 Task: In the Contact  Valentina.Carter@carnegiehall.org, schedule and save the meeting with title: 'Product Demo and Service Presentation', Select date: '10 September, 2023', select start time: 10:00:AM. Add location on call (415) 123-4585 with meeting description: For further discussion on products, kindly join the meeting.. Logged in from softage.4@softage.net
Action: Mouse moved to (78, 52)
Screenshot: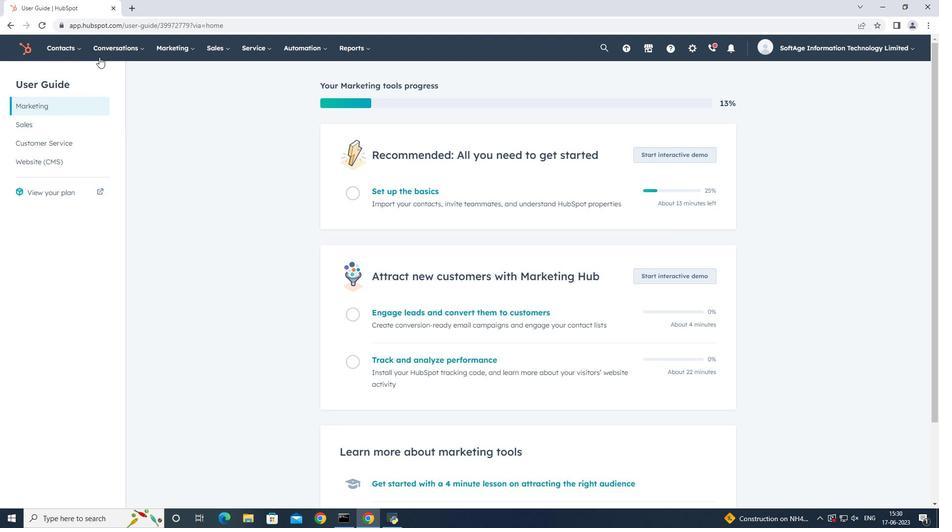 
Action: Mouse pressed left at (78, 52)
Screenshot: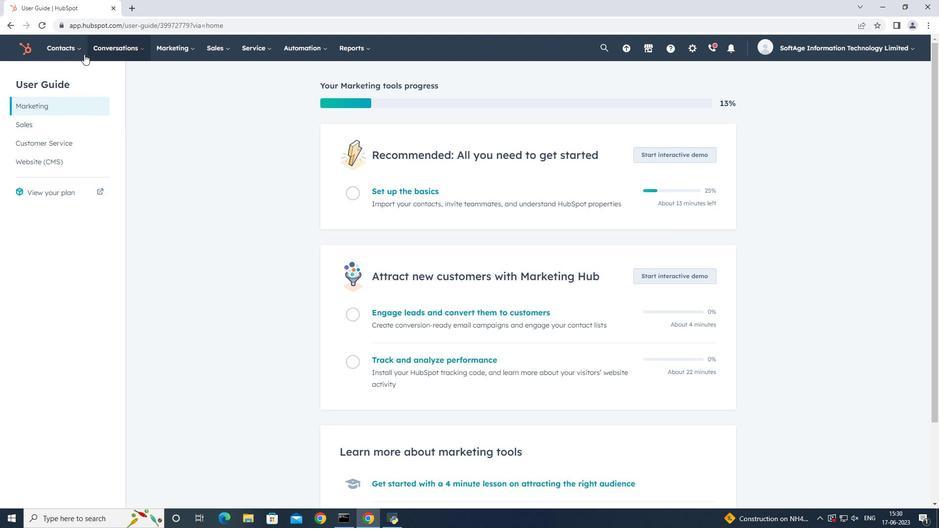 
Action: Mouse moved to (77, 72)
Screenshot: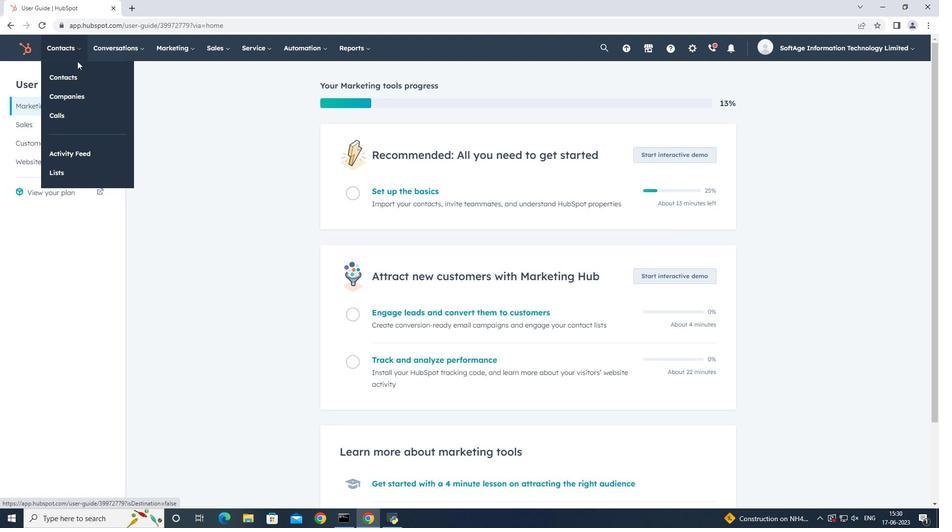 
Action: Mouse pressed left at (77, 72)
Screenshot: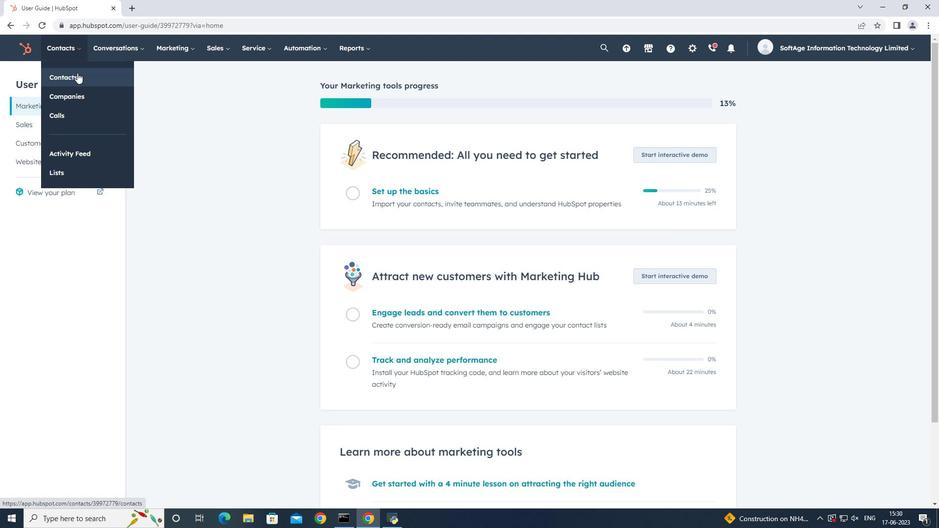 
Action: Mouse moved to (79, 161)
Screenshot: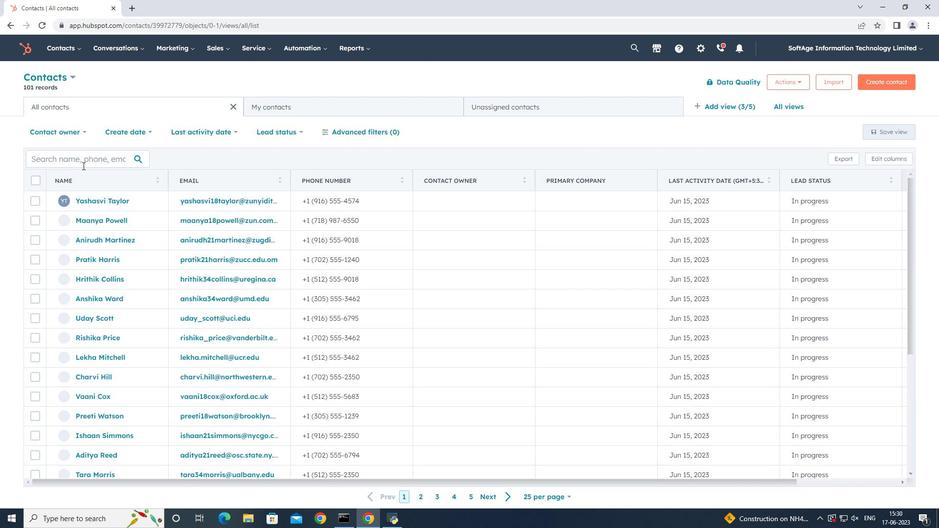 
Action: Mouse pressed left at (79, 161)
Screenshot: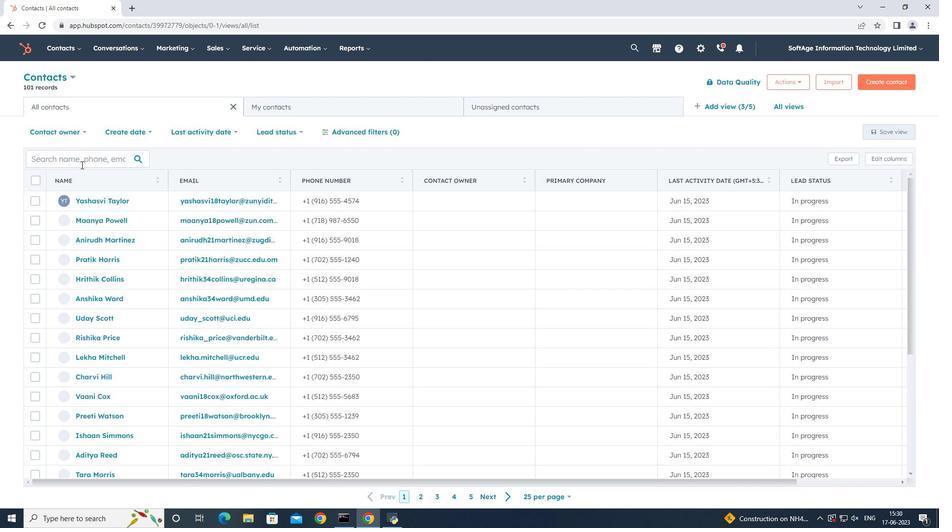 
Action: Key pressed valentina
Screenshot: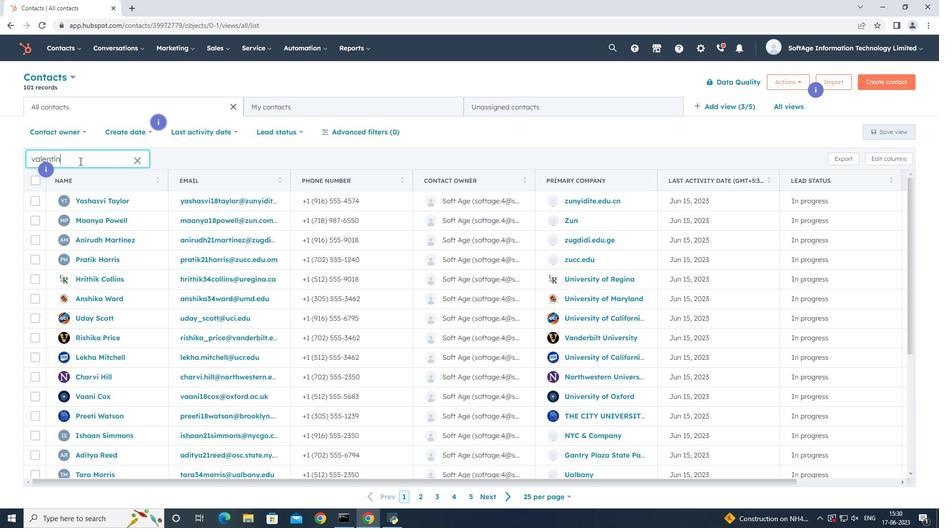 
Action: Mouse moved to (90, 261)
Screenshot: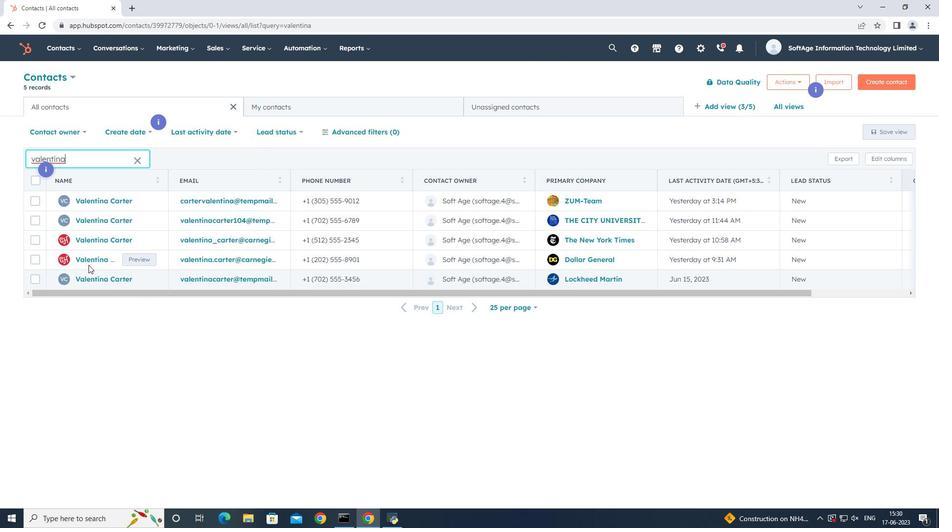 
Action: Mouse pressed left at (90, 261)
Screenshot: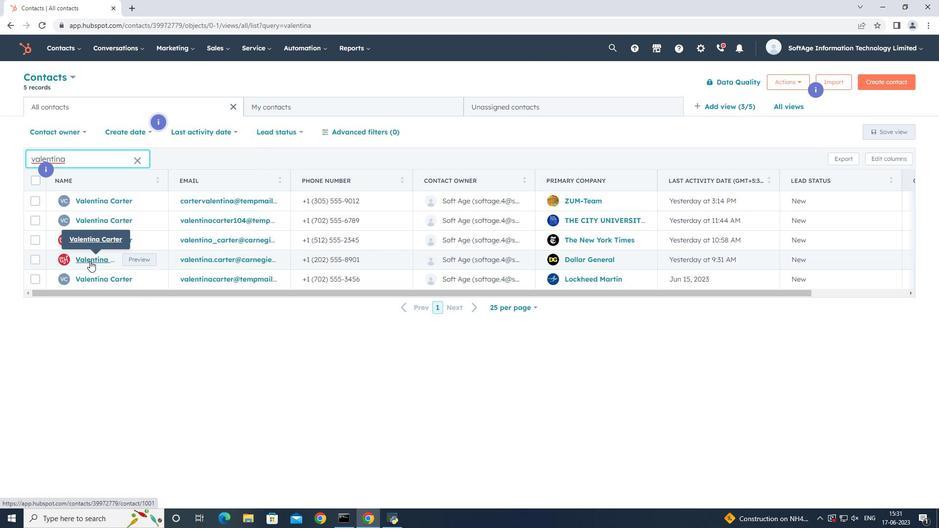 
Action: Mouse moved to (155, 201)
Screenshot: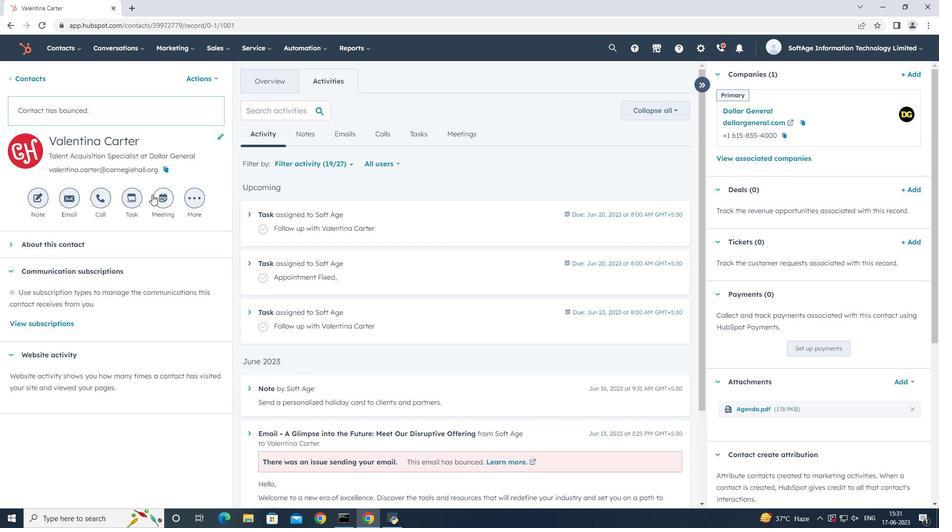 
Action: Mouse pressed left at (155, 201)
Screenshot: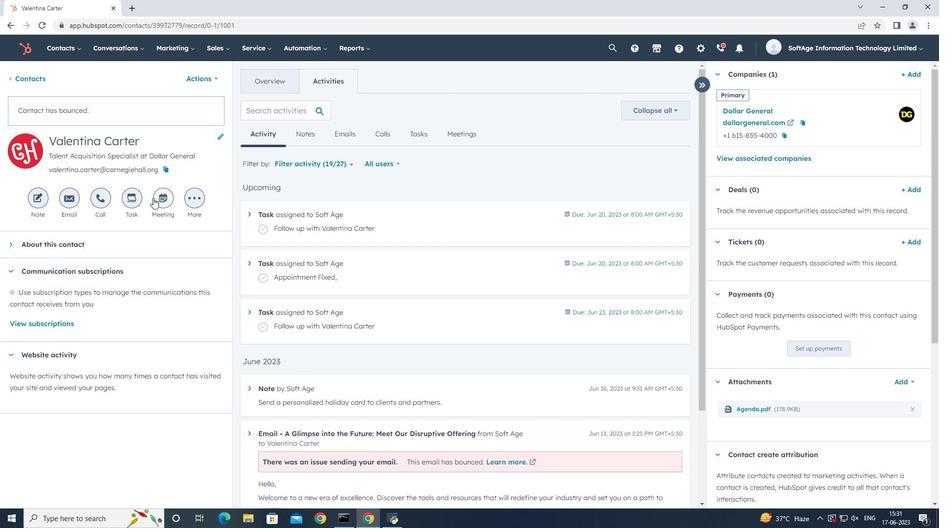 
Action: Mouse moved to (339, 314)
Screenshot: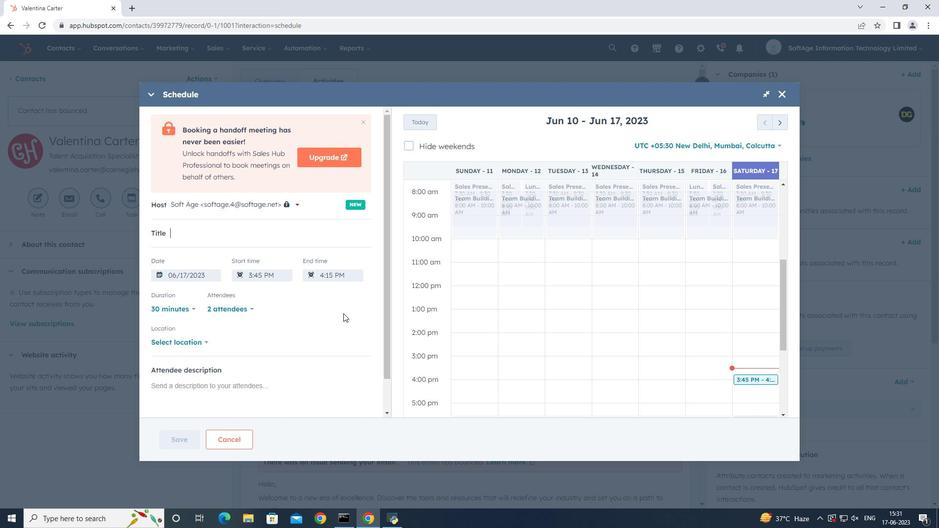 
Action: Key pressed <Key.shift_r>Product<Key.space><Key.shift_r><Key.shift_r>Our<Key.backspace><Key.backspace><Key.backspace><Key.shift>De
Screenshot: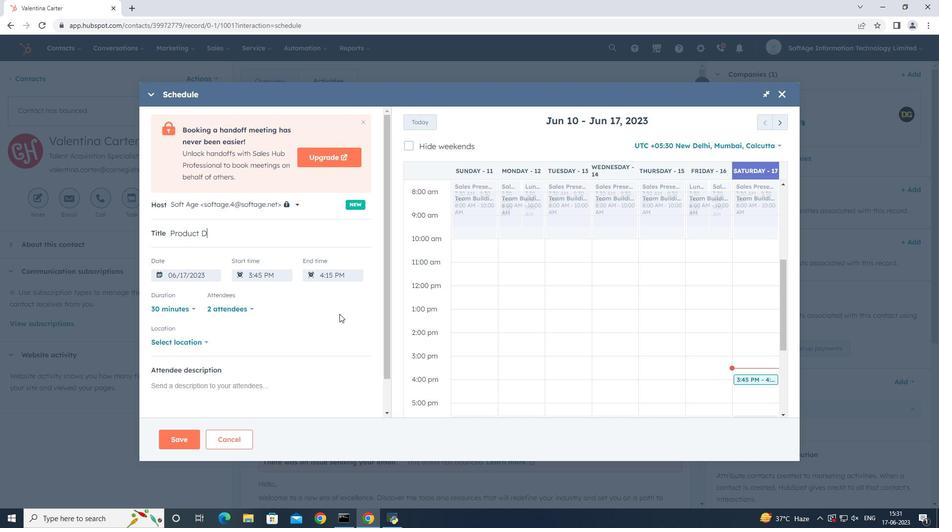 
Action: Mouse moved to (339, 314)
Screenshot: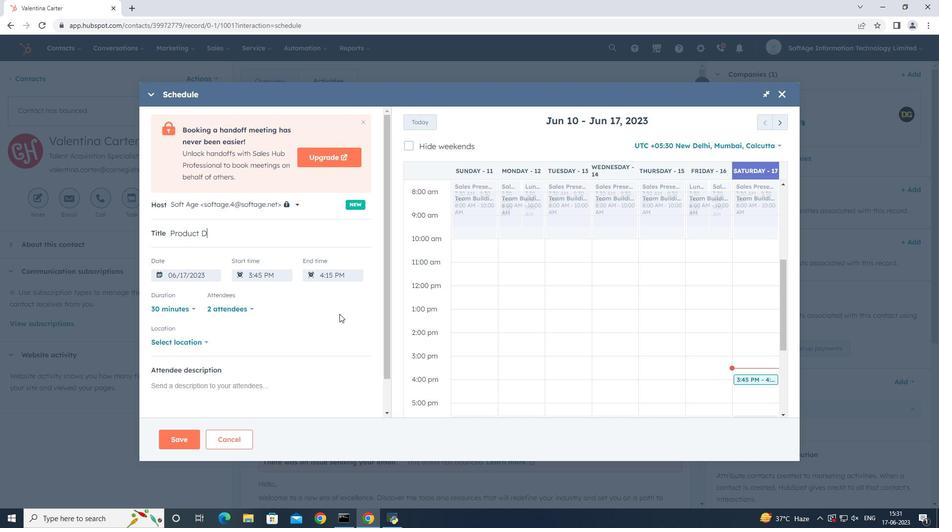 
Action: Key pressed mo<Key.space>and<Key.space><Key.shift>Service<Key.space><Key.shift_r>Presentation<Key.space><Key.backspace>,
Screenshot: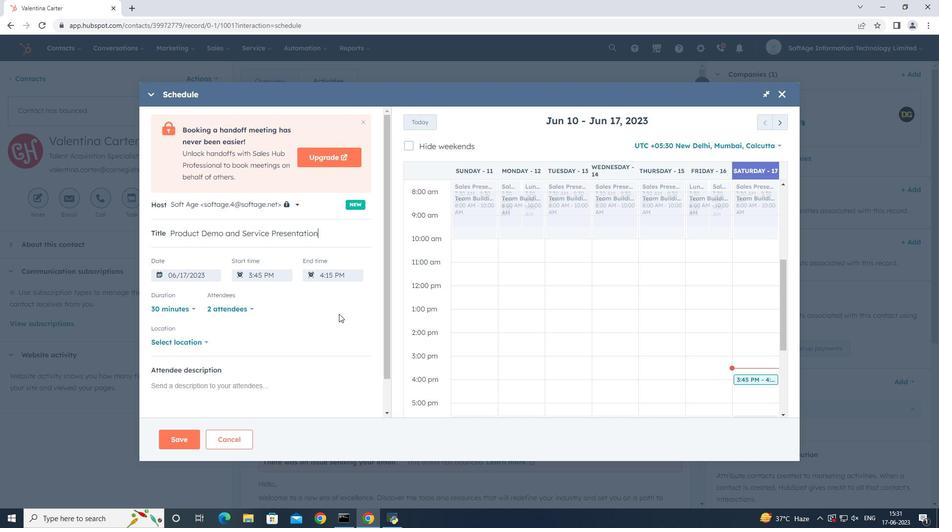 
Action: Mouse moved to (196, 343)
Screenshot: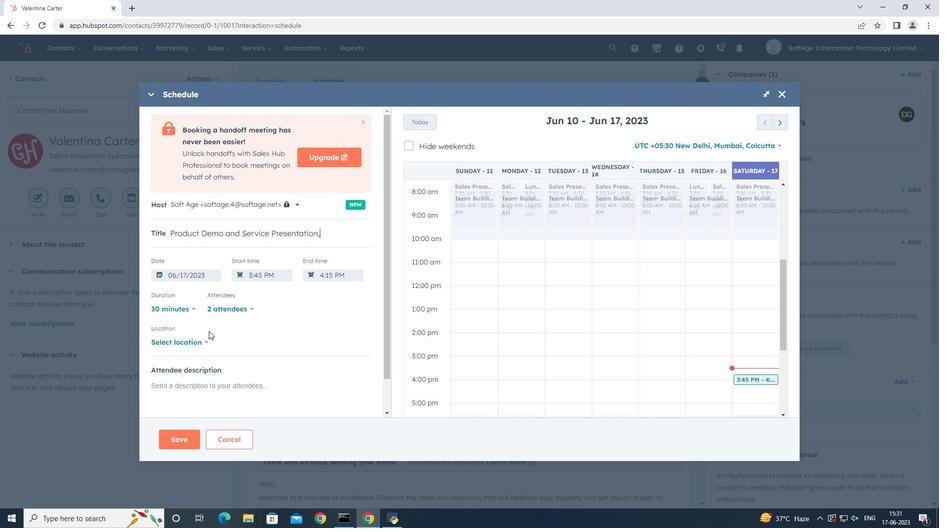 
Action: Mouse pressed left at (196, 343)
Screenshot: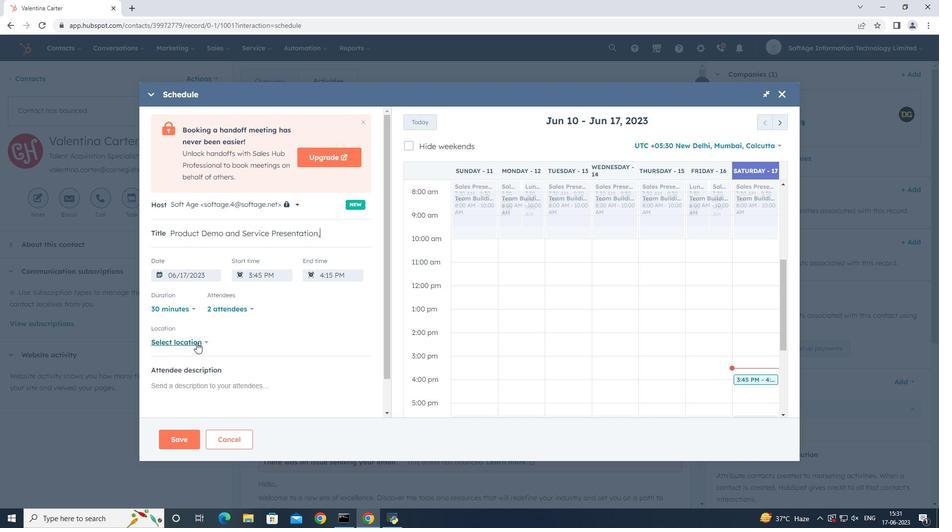 
Action: Mouse moved to (241, 316)
Screenshot: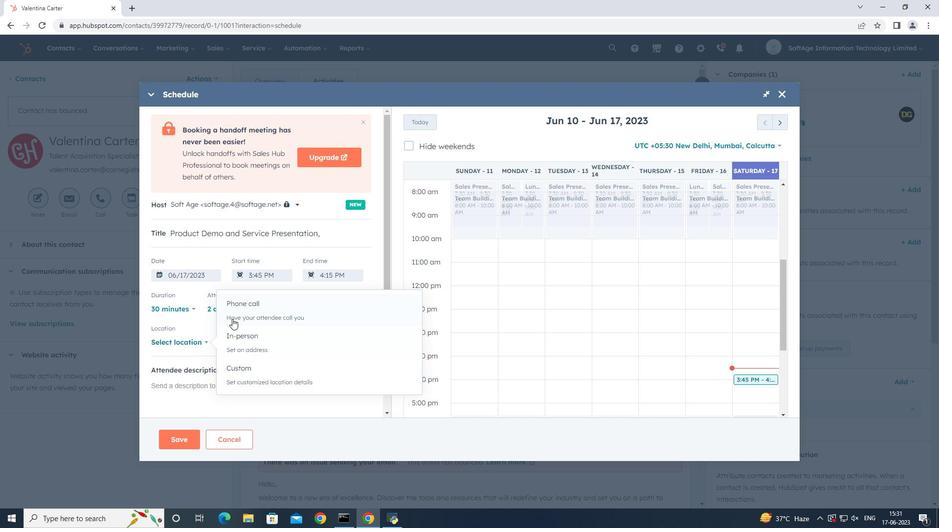 
Action: Mouse pressed left at (241, 316)
Screenshot: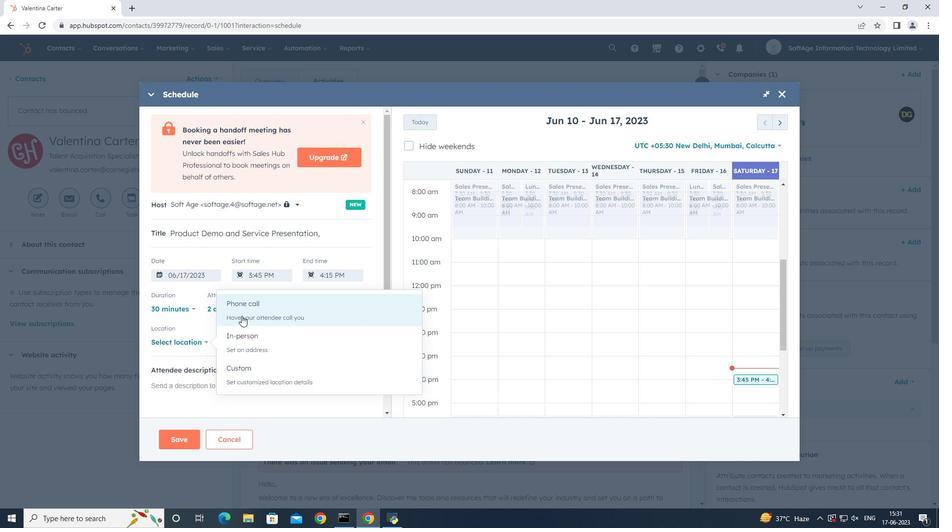 
Action: Mouse moved to (257, 344)
Screenshot: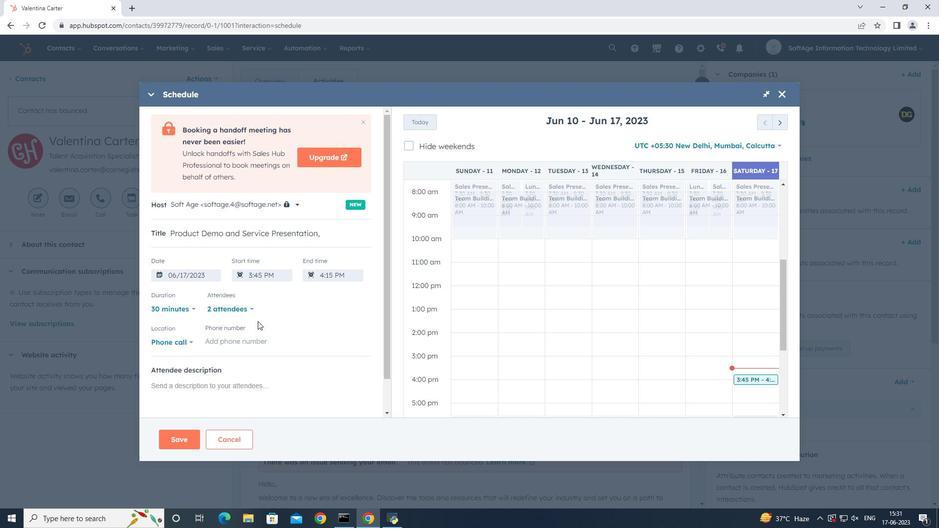 
Action: Mouse pressed left at (257, 344)
Screenshot: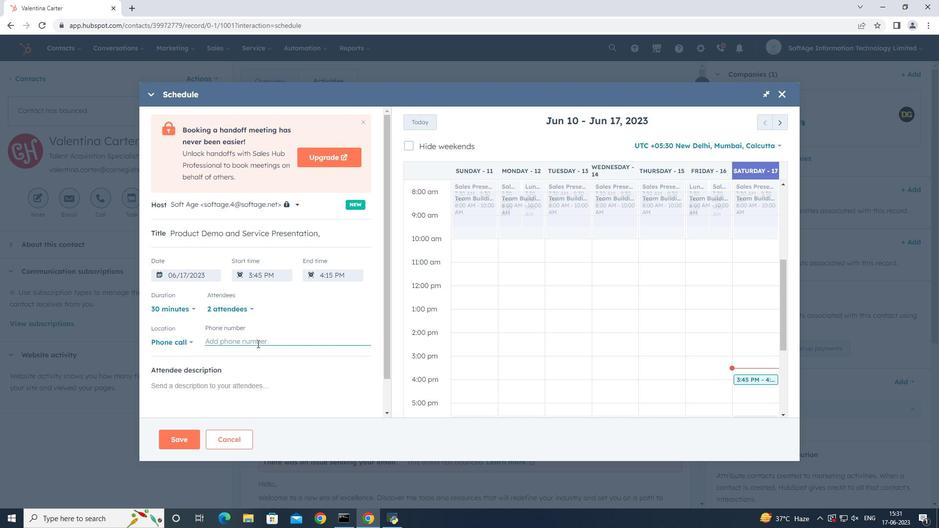 
Action: Mouse moved to (250, 346)
Screenshot: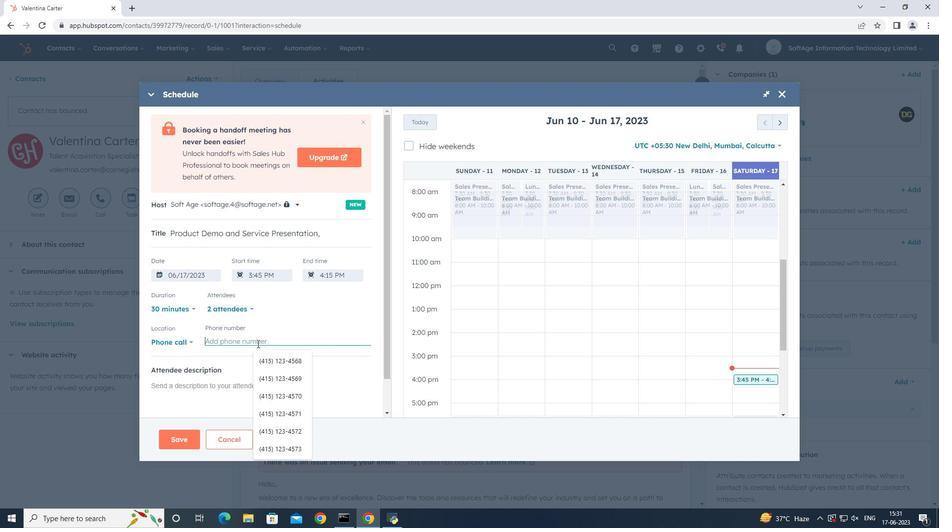 
Action: Key pressed <Key.shift_r><Key.shift_r>(415<Key.shift_r><Key.shift_r><Key.shift_r><Key.shift_r><Key.shift_r>)<Key.space>123-4585
Screenshot: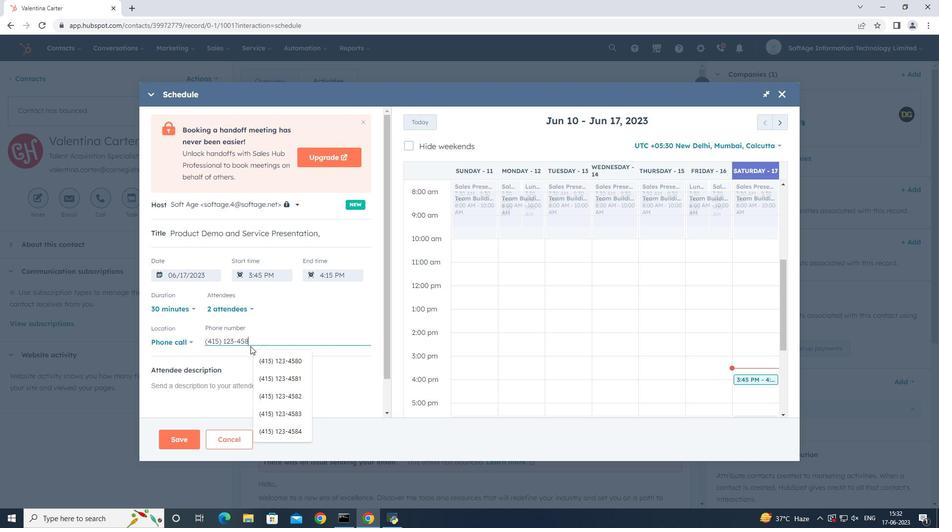 
Action: Mouse moved to (226, 384)
Screenshot: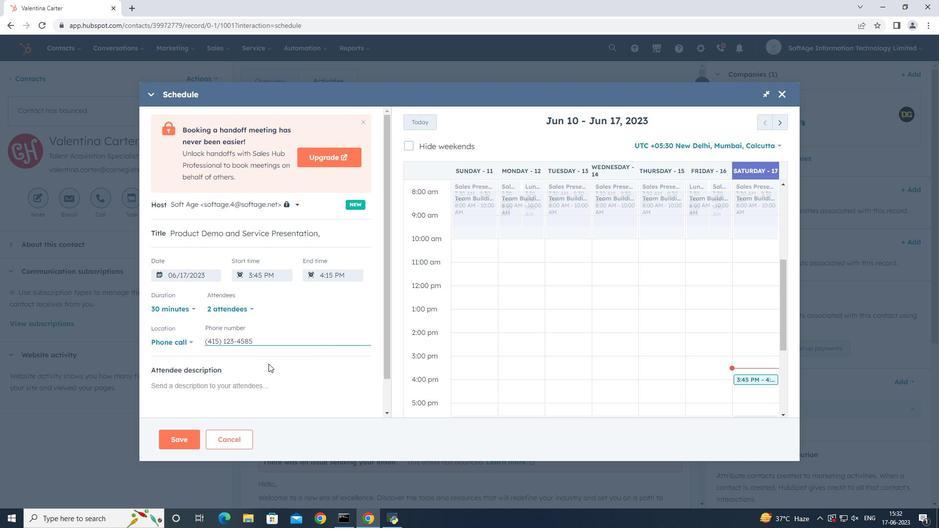
Action: Mouse pressed left at (226, 384)
Screenshot: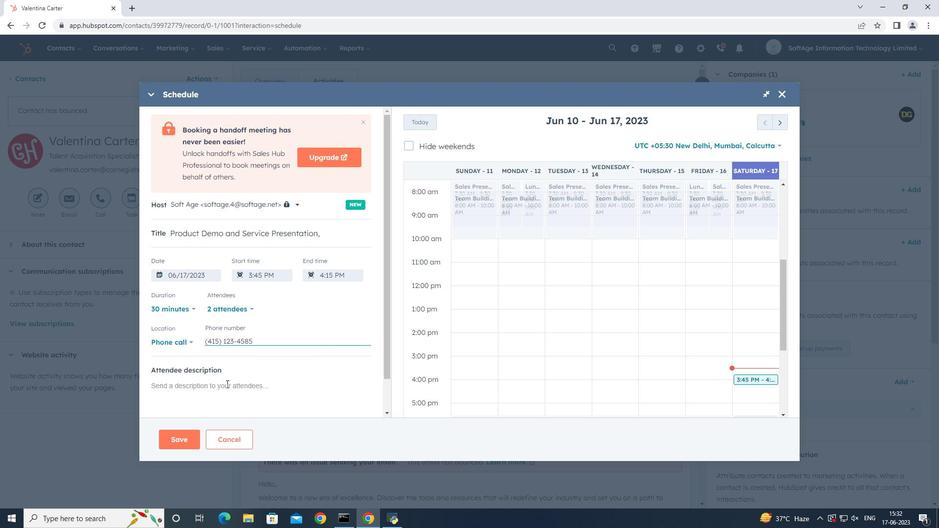
Action: Key pressed <Key.shift><Key.shift><Key.shift>For<Key.space>further<Key.space>discussion<Key.space>on<Key.space>products,<Key.space>kindly<Key.space>join<Key.space>the<Key.space>meeting..
Screenshot: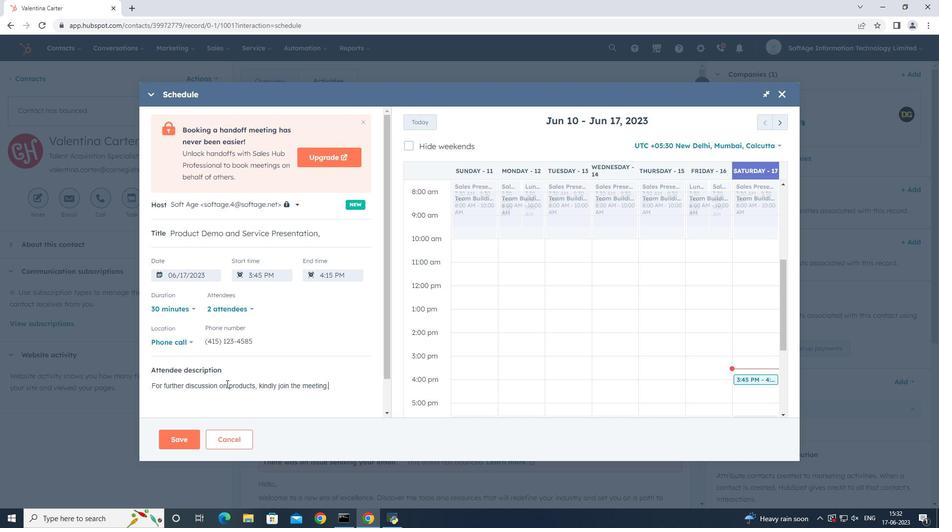 
Action: Mouse moved to (181, 436)
Screenshot: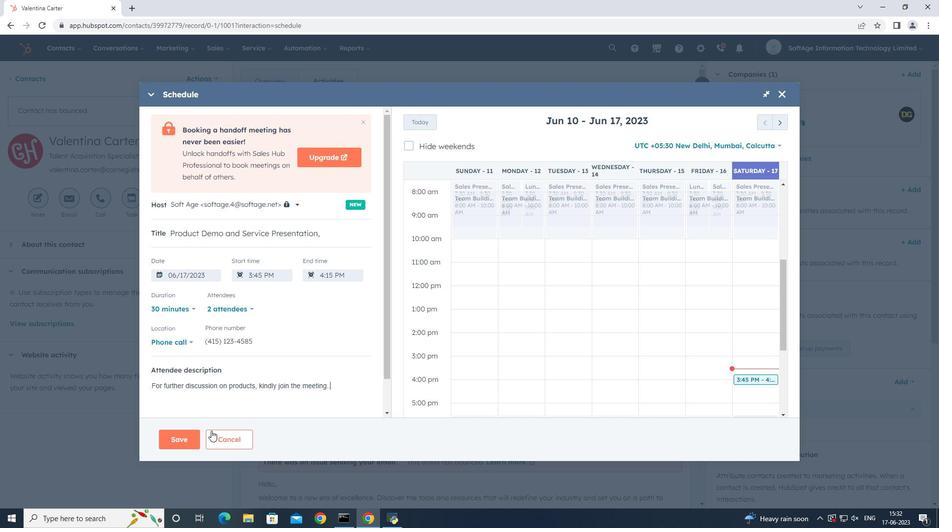 
Action: Mouse pressed left at (181, 436)
Screenshot: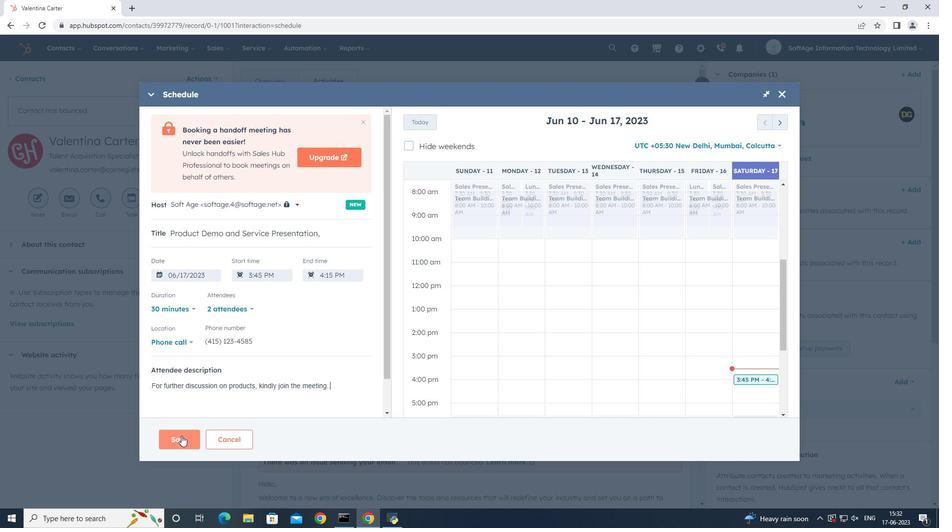 
Action: Mouse moved to (566, 240)
Screenshot: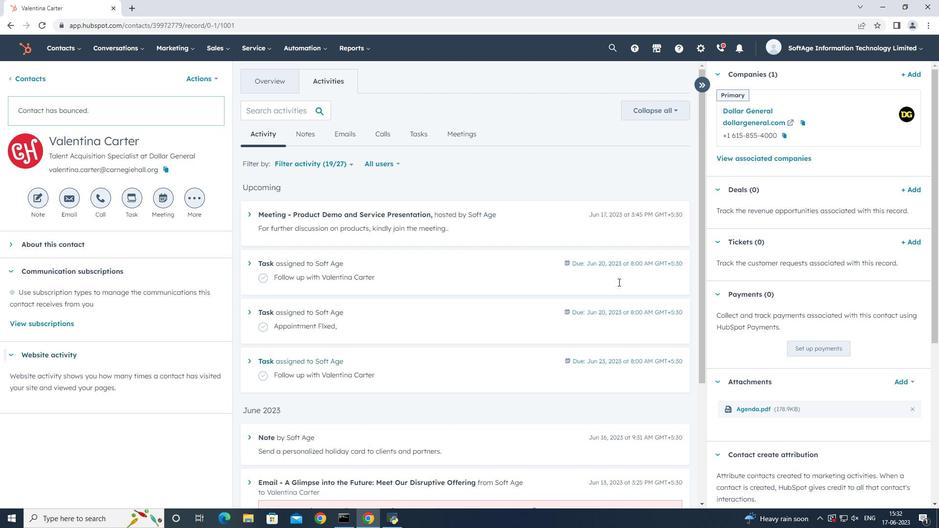 
